Task: Create a due date automation trigger when advanced on, on the wednesday before a card is due add fields with custom field "Resume" set to a number greater or equal to 1 and greater than 10 at 11:00 AM.
Action: Mouse moved to (931, 75)
Screenshot: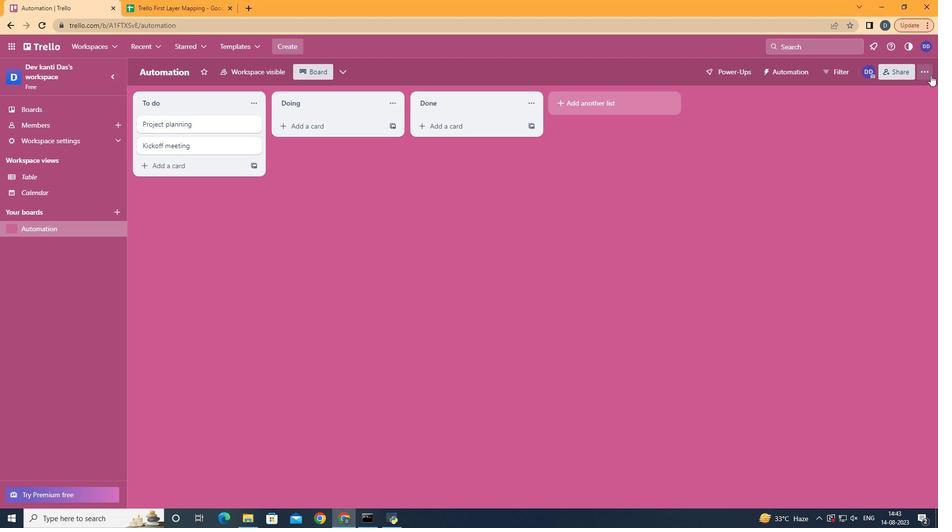 
Action: Mouse pressed left at (931, 75)
Screenshot: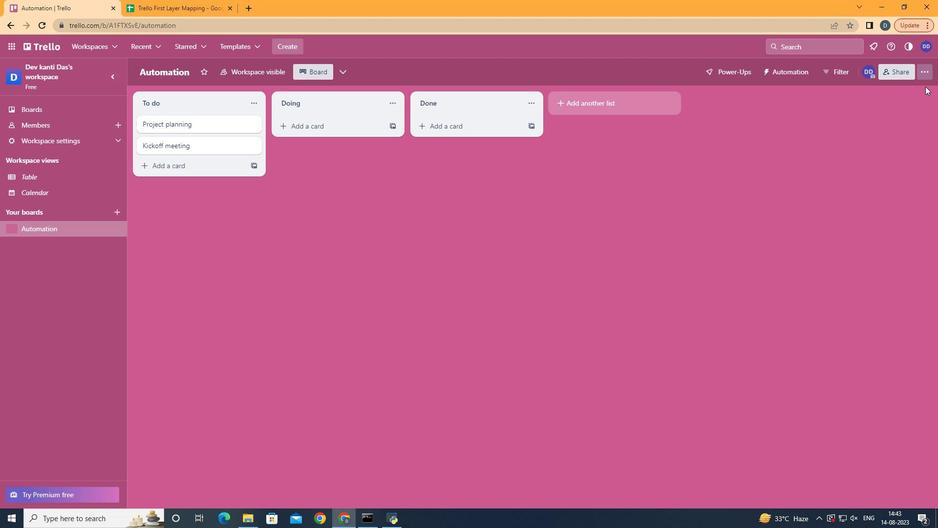 
Action: Mouse moved to (854, 215)
Screenshot: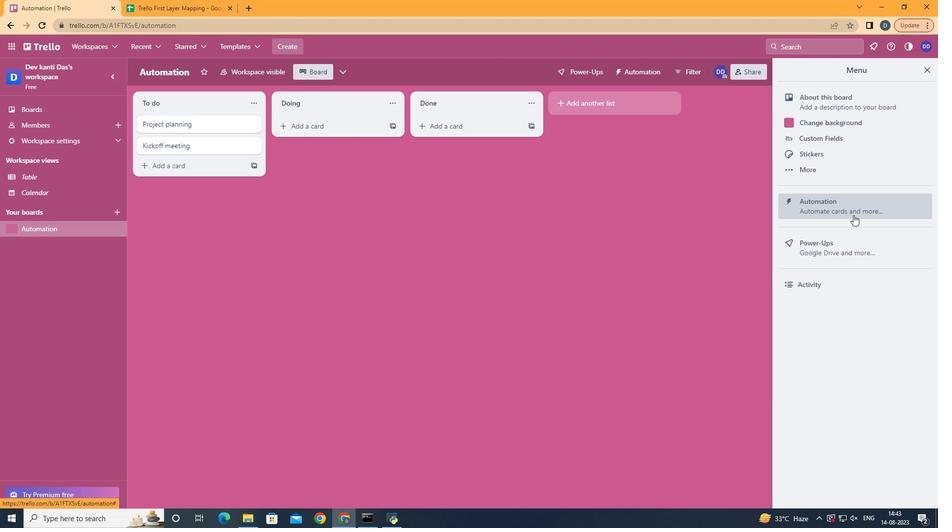 
Action: Mouse pressed left at (854, 215)
Screenshot: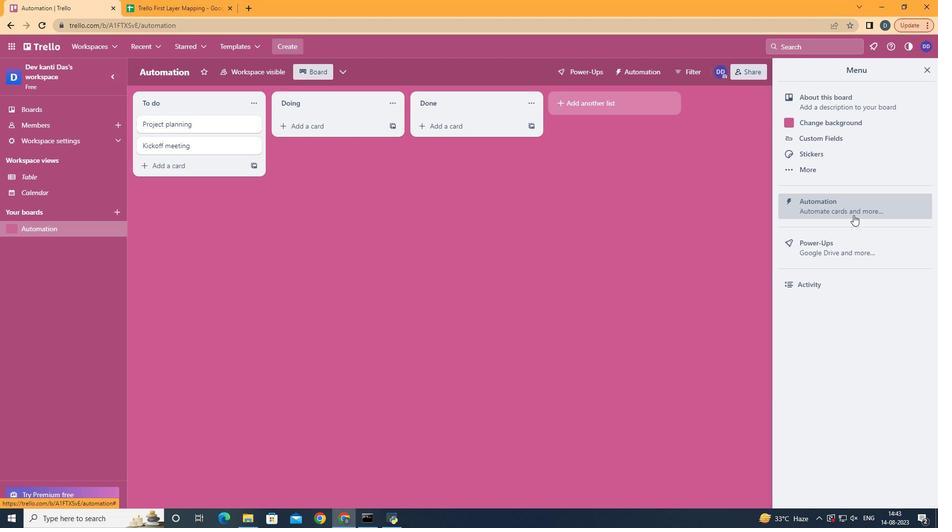 
Action: Mouse moved to (194, 194)
Screenshot: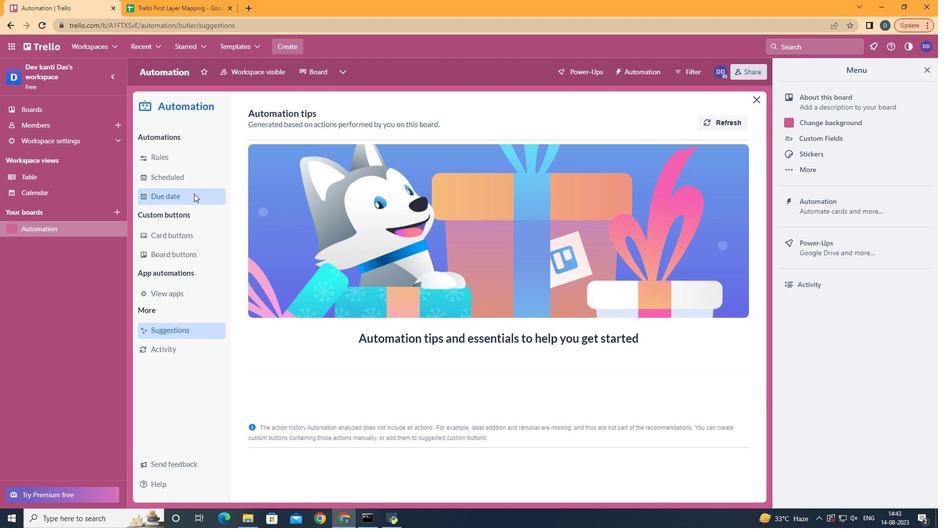 
Action: Mouse pressed left at (194, 194)
Screenshot: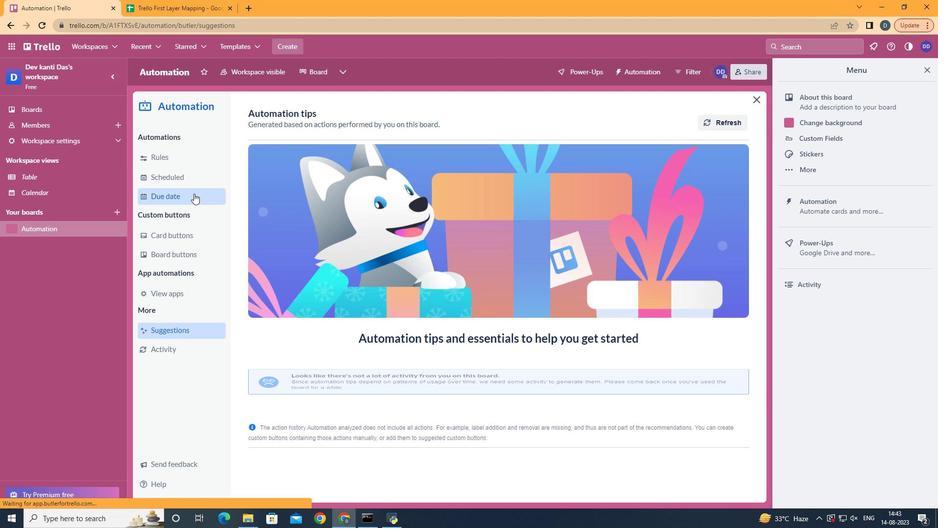 
Action: Mouse moved to (689, 115)
Screenshot: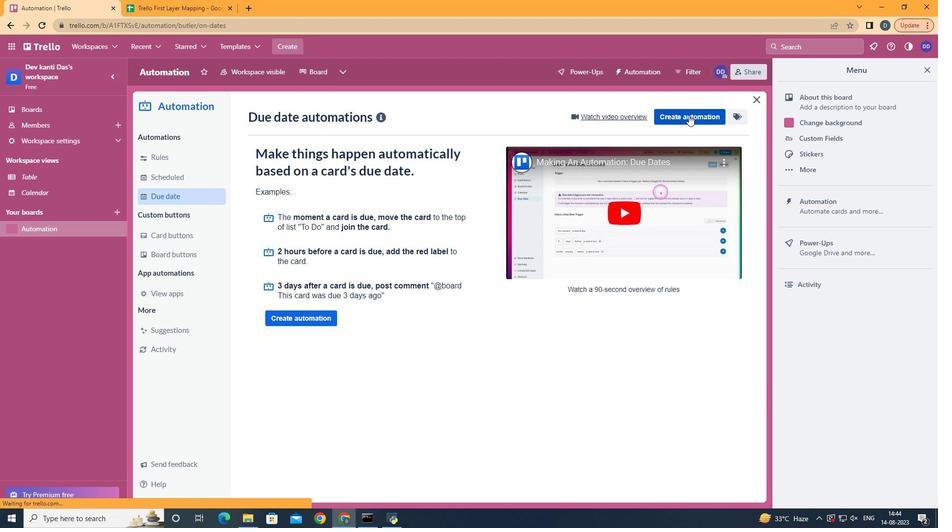 
Action: Mouse pressed left at (689, 115)
Screenshot: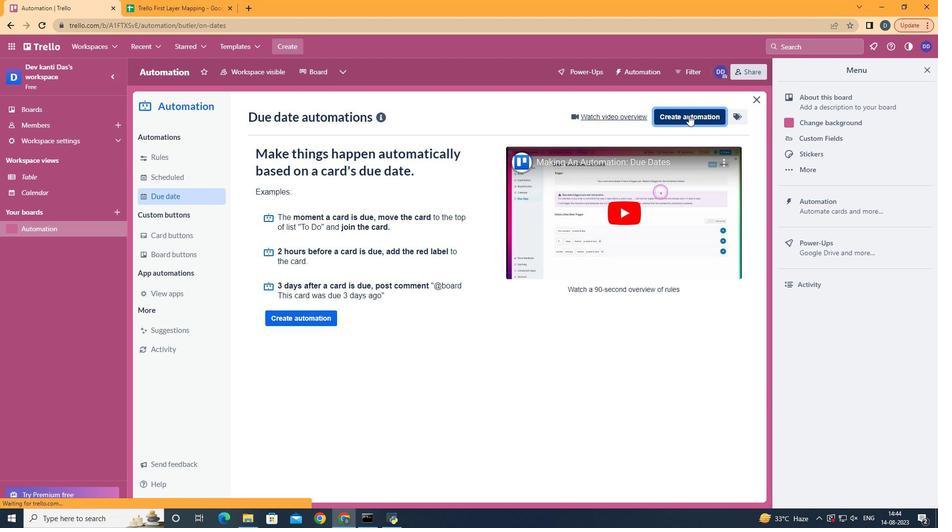 
Action: Mouse moved to (505, 221)
Screenshot: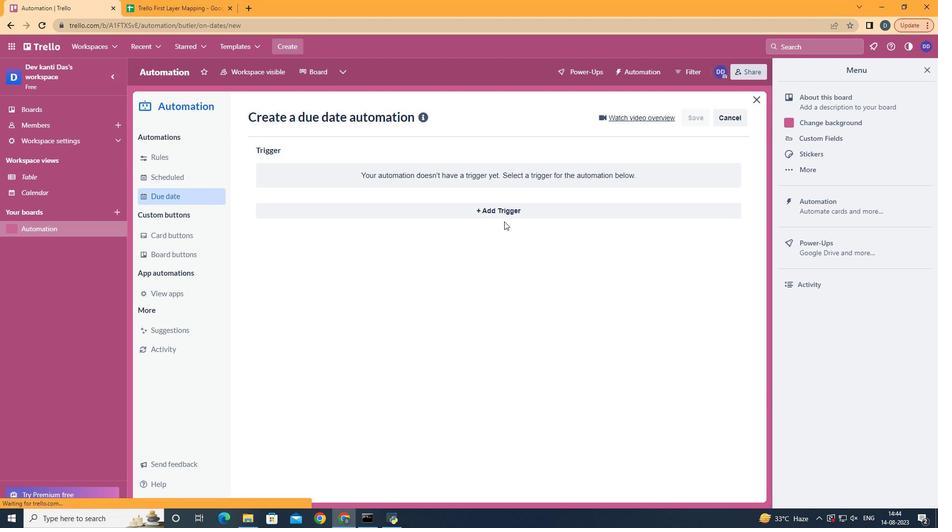 
Action: Mouse pressed left at (505, 221)
Screenshot: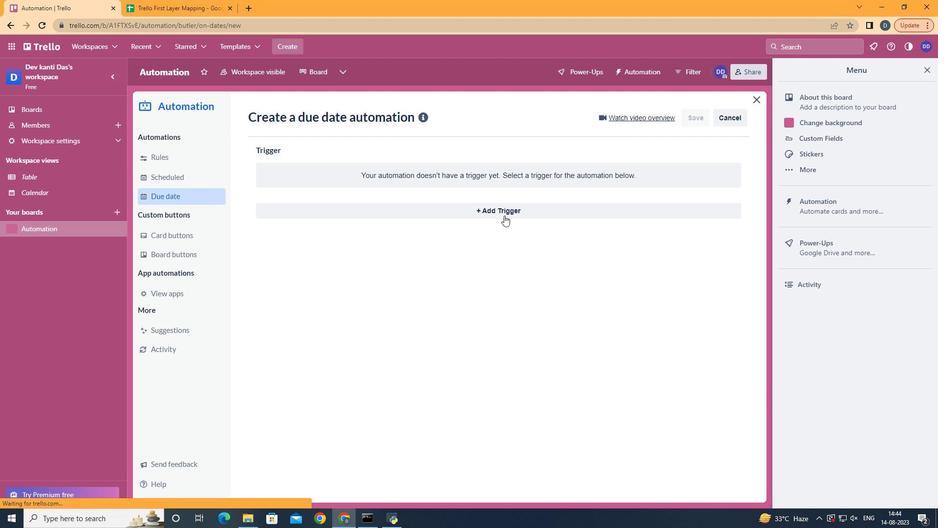 
Action: Mouse moved to (505, 214)
Screenshot: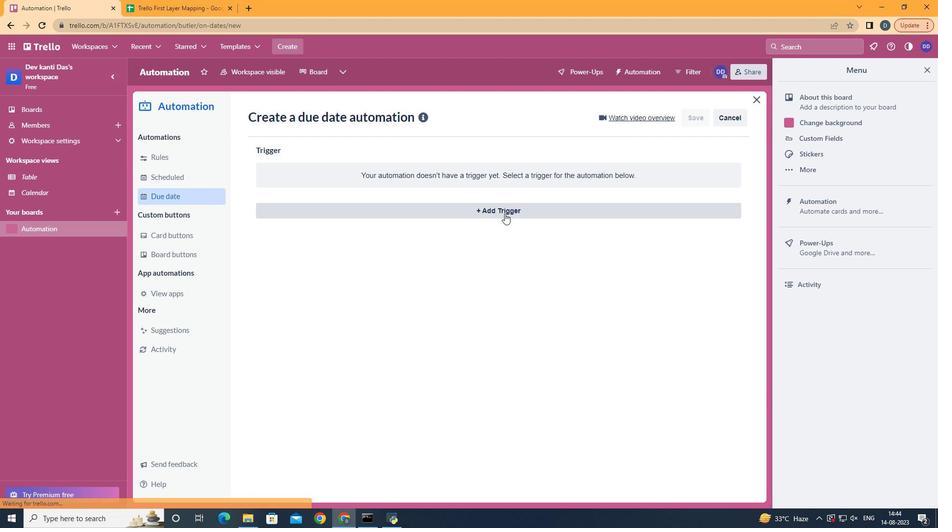 
Action: Mouse pressed left at (505, 214)
Screenshot: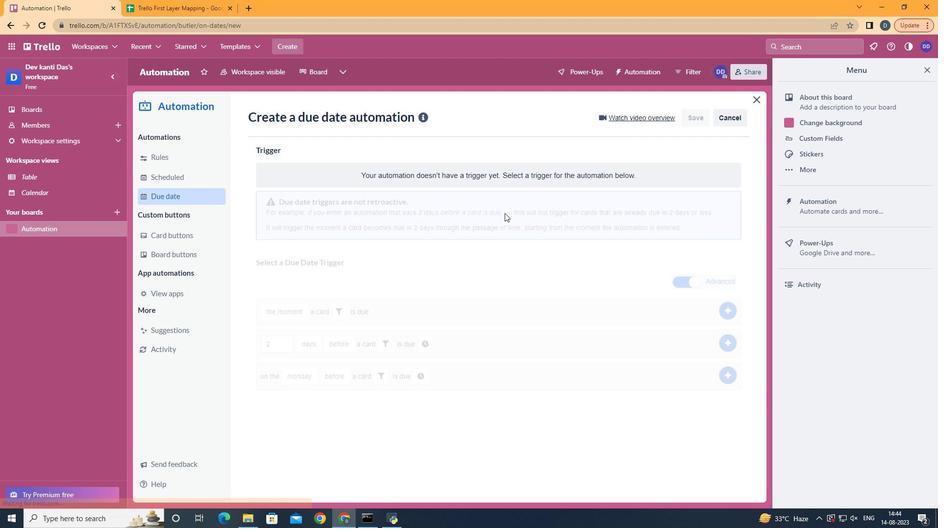 
Action: Mouse moved to (326, 298)
Screenshot: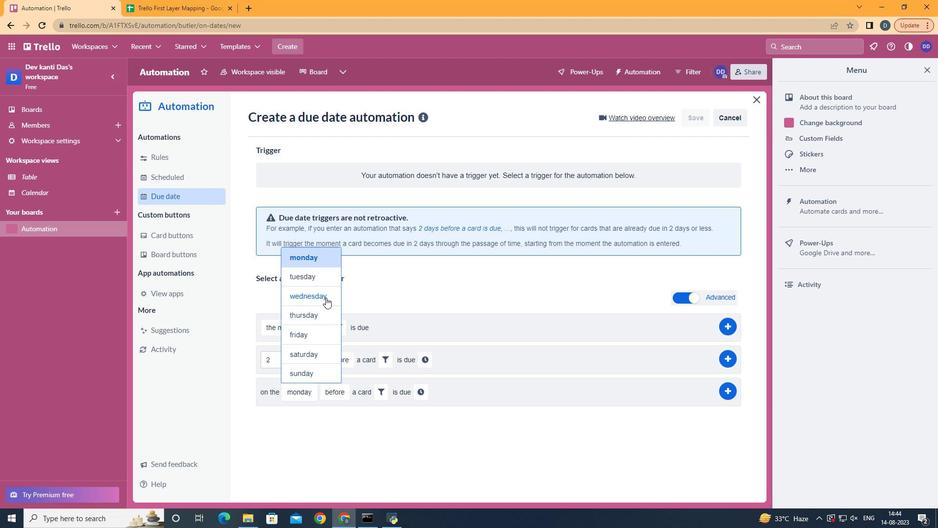 
Action: Mouse pressed left at (326, 298)
Screenshot: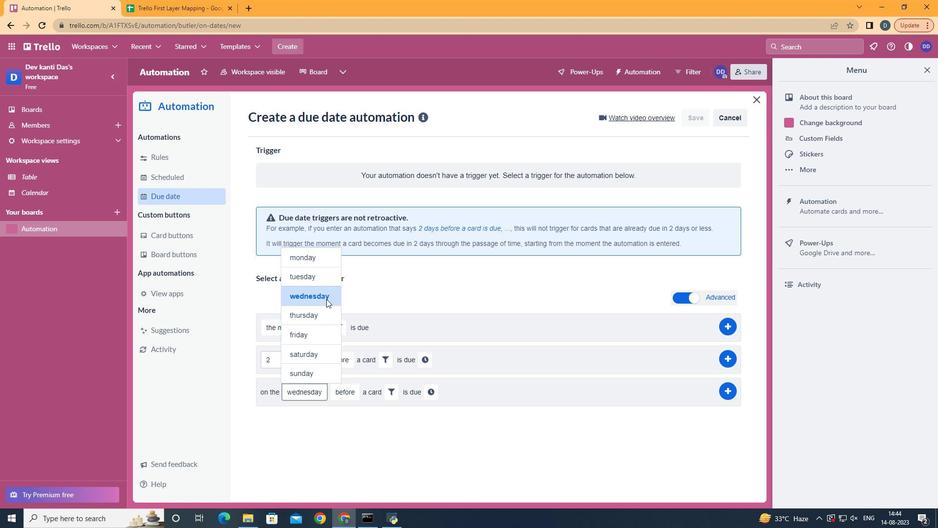 
Action: Mouse moved to (395, 388)
Screenshot: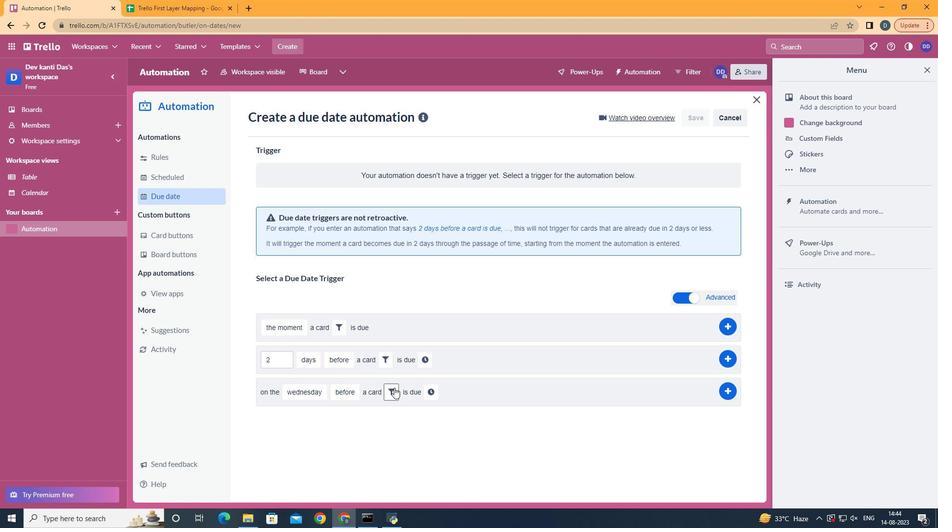 
Action: Mouse pressed left at (395, 388)
Screenshot: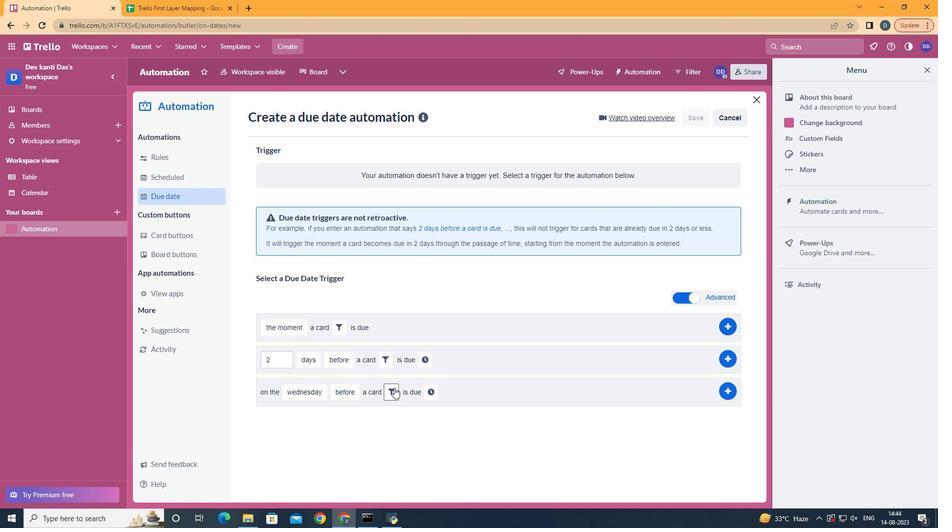 
Action: Mouse moved to (554, 422)
Screenshot: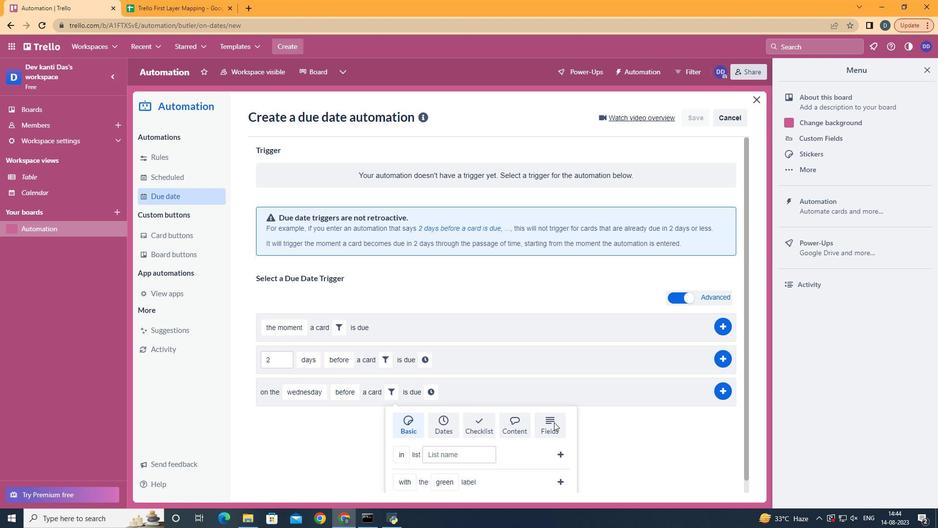 
Action: Mouse pressed left at (554, 422)
Screenshot: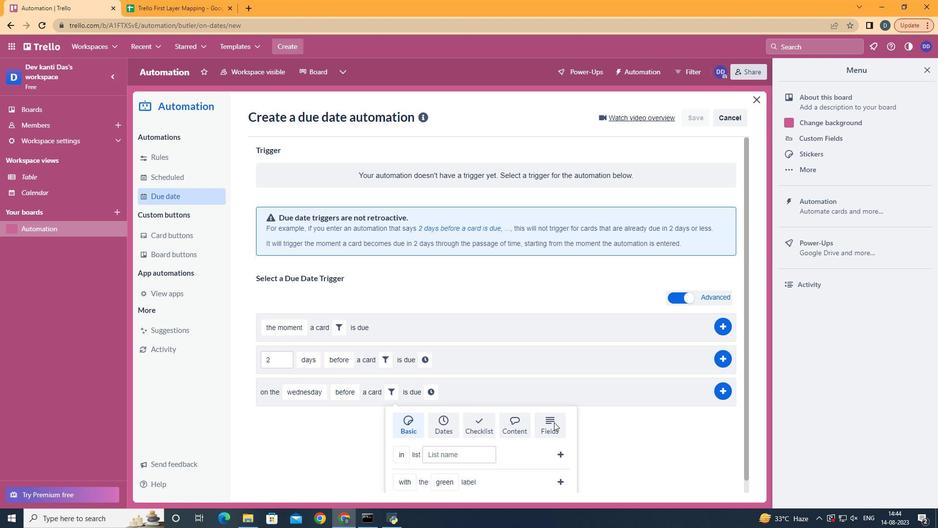 
Action: Mouse moved to (554, 422)
Screenshot: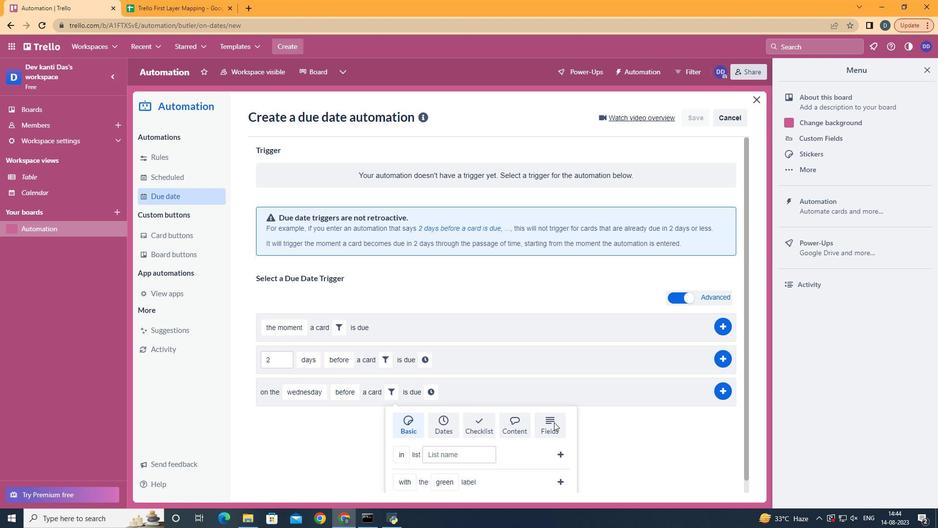 
Action: Mouse scrolled (554, 422) with delta (0, 0)
Screenshot: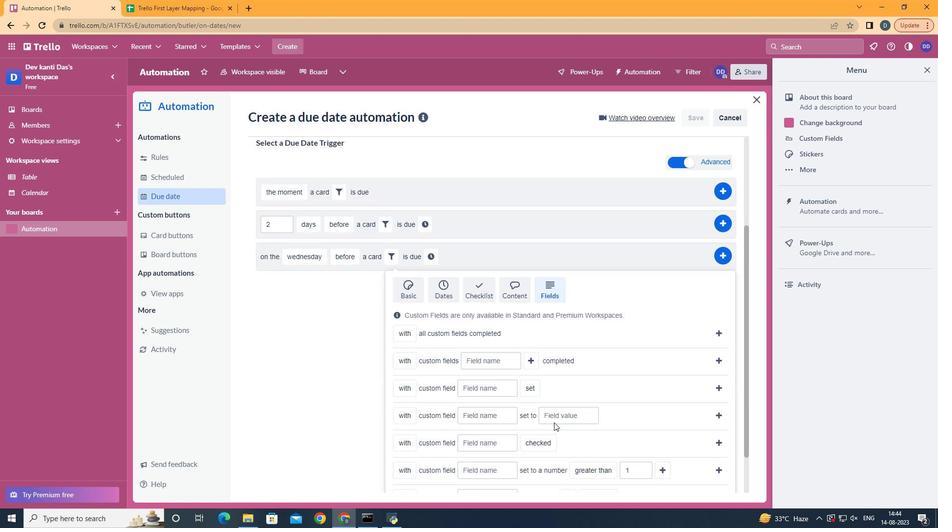 
Action: Mouse scrolled (554, 422) with delta (0, 0)
Screenshot: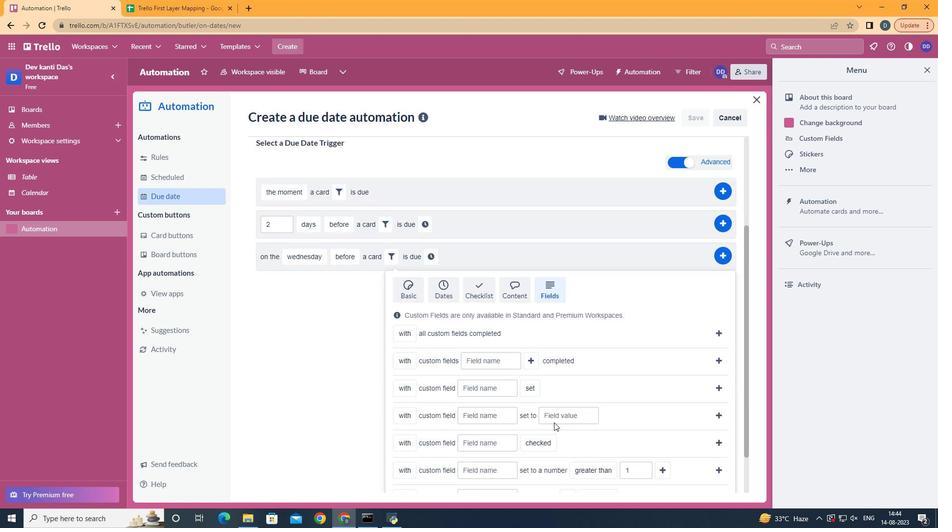 
Action: Mouse scrolled (554, 422) with delta (0, 0)
Screenshot: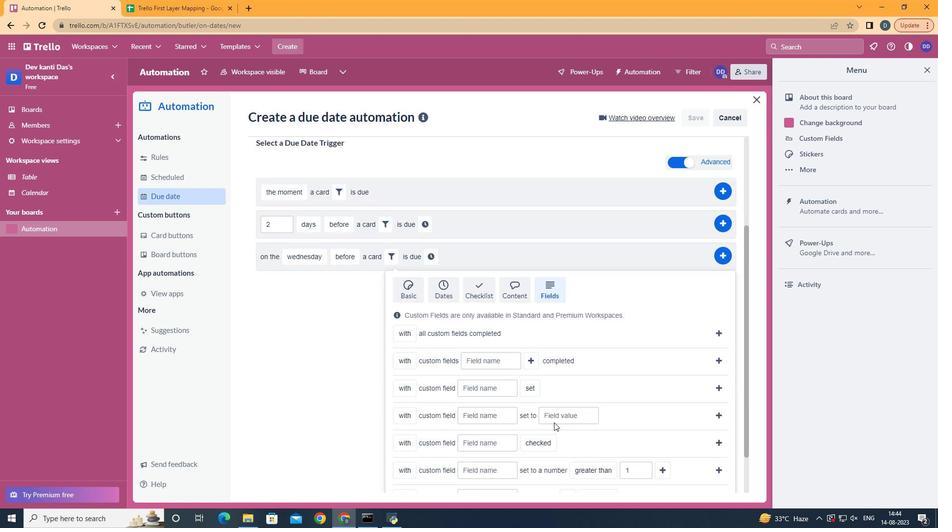 
Action: Mouse scrolled (554, 422) with delta (0, 0)
Screenshot: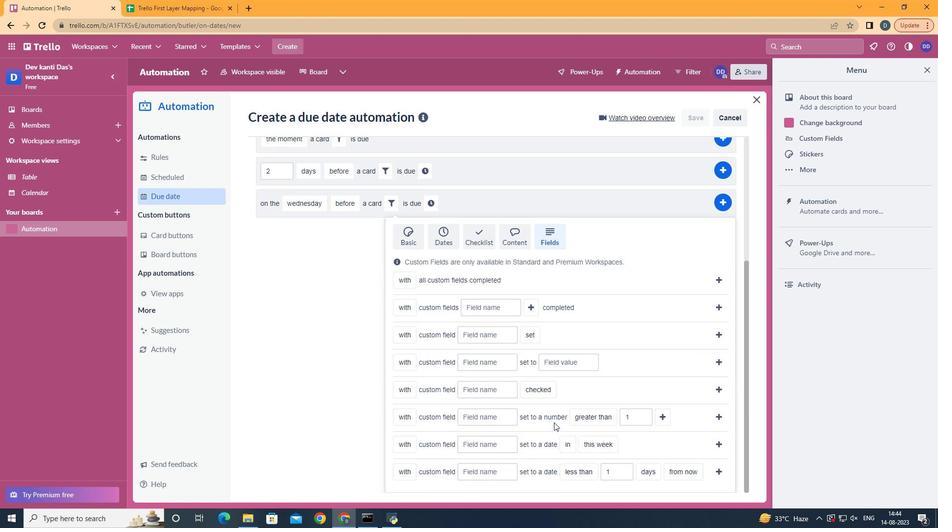 
Action: Mouse scrolled (554, 422) with delta (0, 0)
Screenshot: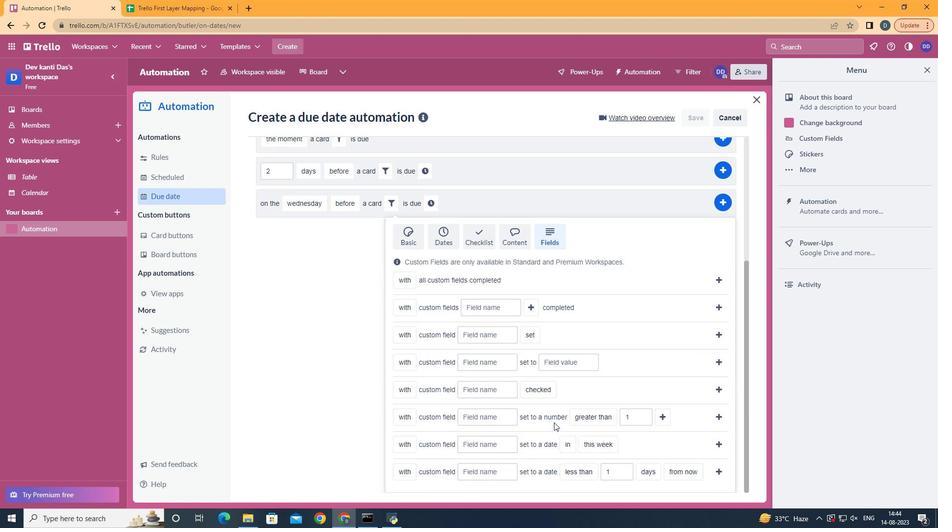 
Action: Mouse moved to (499, 413)
Screenshot: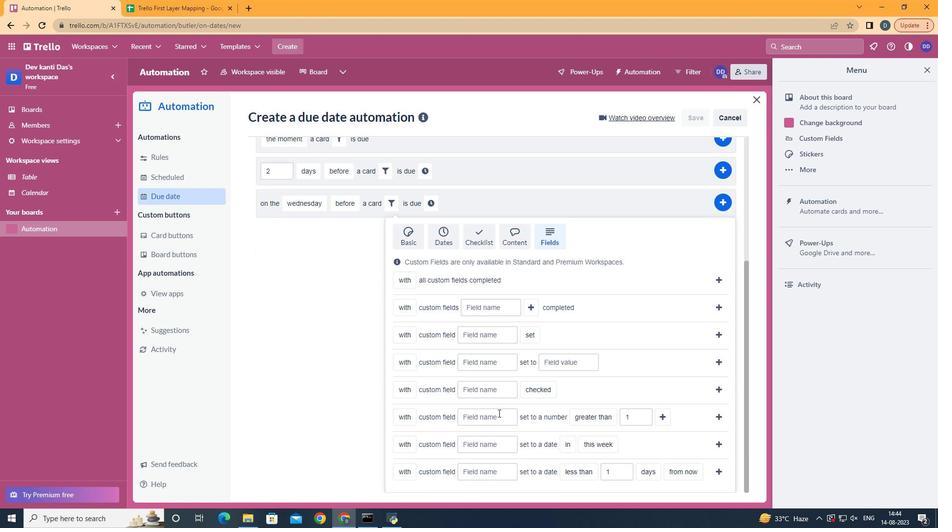 
Action: Mouse pressed left at (499, 413)
Screenshot: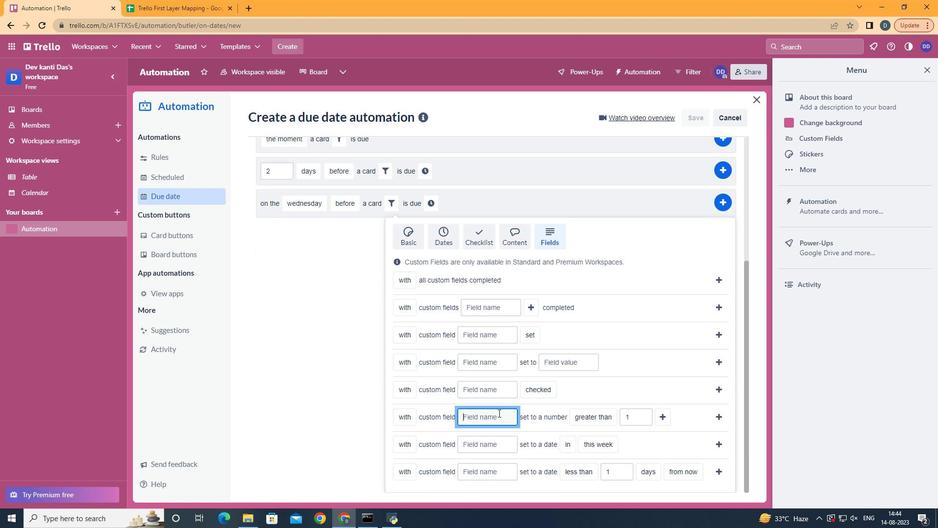 
Action: Key pressed <Key.shift>Resume
Screenshot: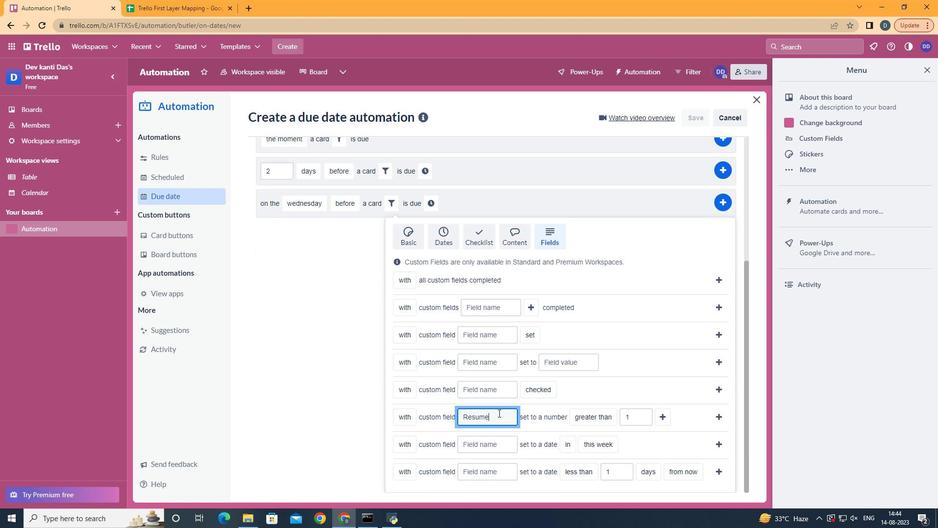 
Action: Mouse moved to (611, 365)
Screenshot: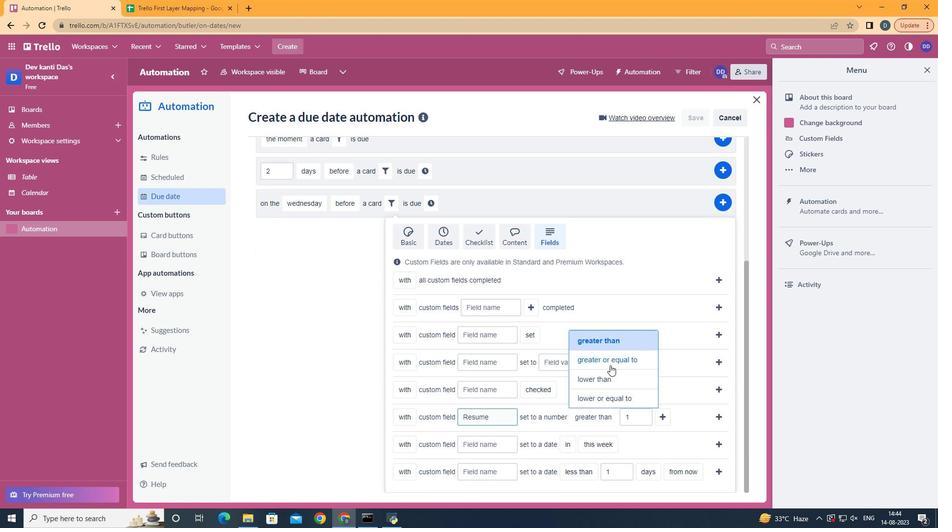 
Action: Mouse pressed left at (611, 365)
Screenshot: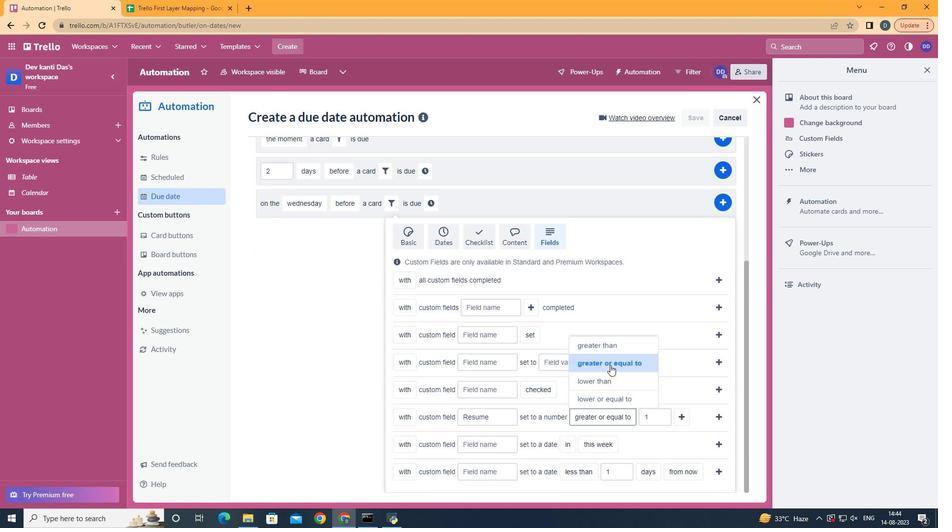 
Action: Mouse moved to (678, 413)
Screenshot: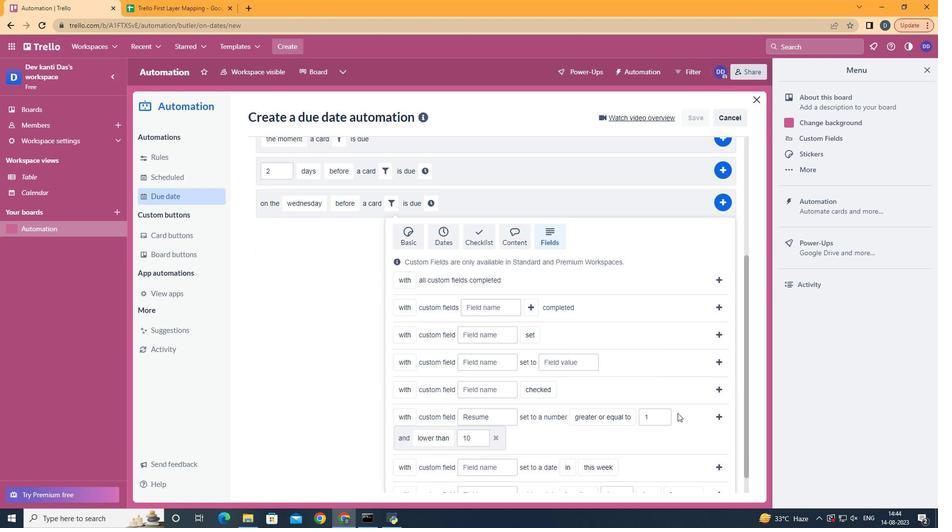 
Action: Mouse pressed left at (678, 413)
Screenshot: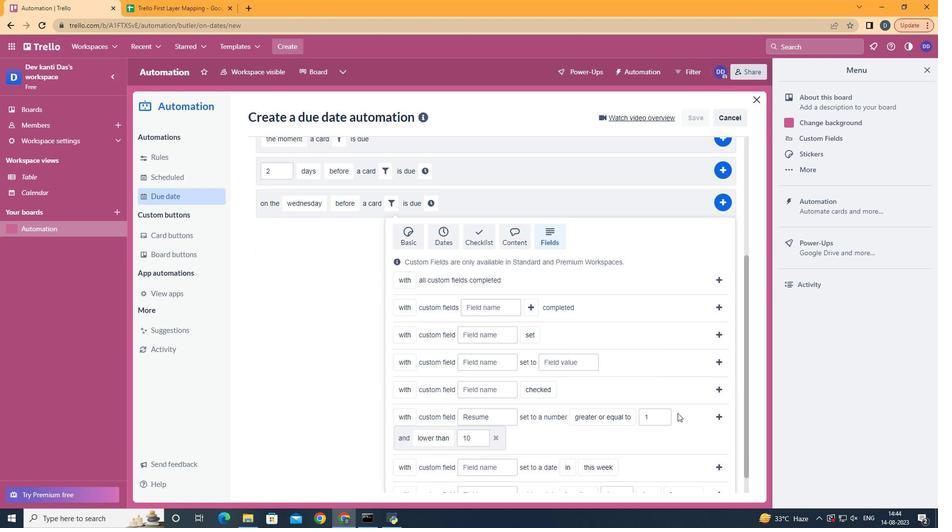 
Action: Mouse moved to (465, 405)
Screenshot: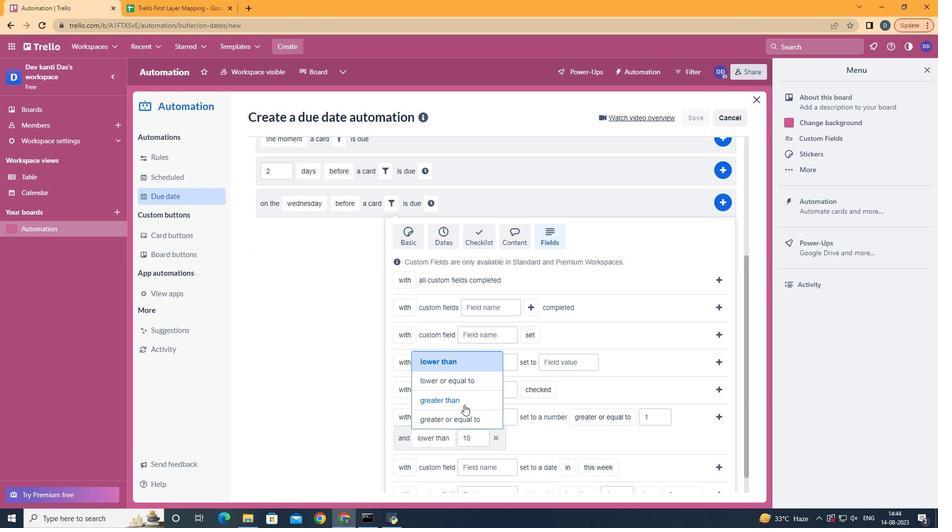 
Action: Mouse pressed left at (465, 405)
Screenshot: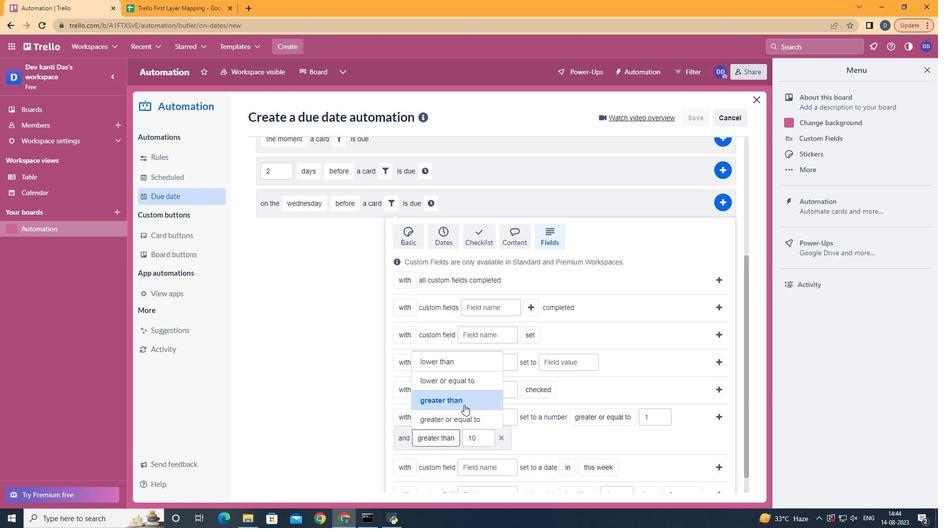 
Action: Mouse moved to (716, 415)
Screenshot: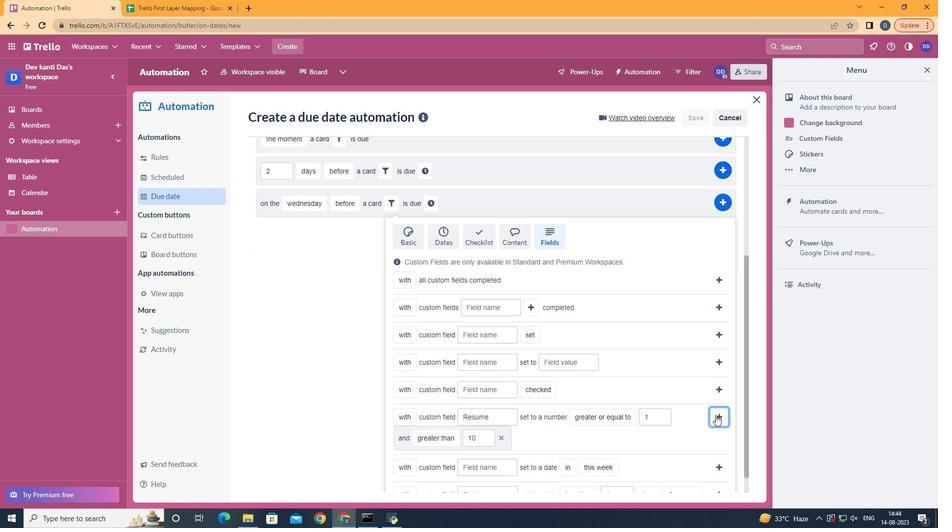 
Action: Mouse pressed left at (716, 415)
Screenshot: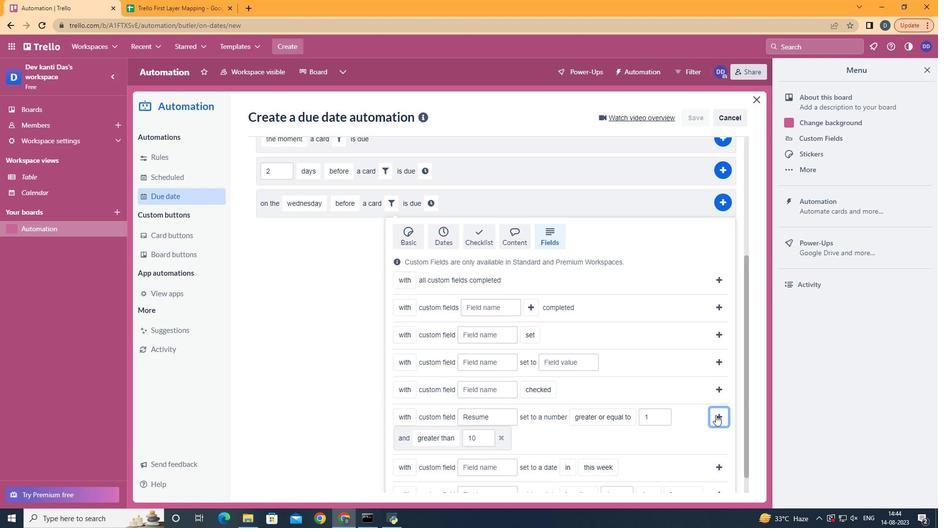 
Action: Mouse moved to (272, 406)
Screenshot: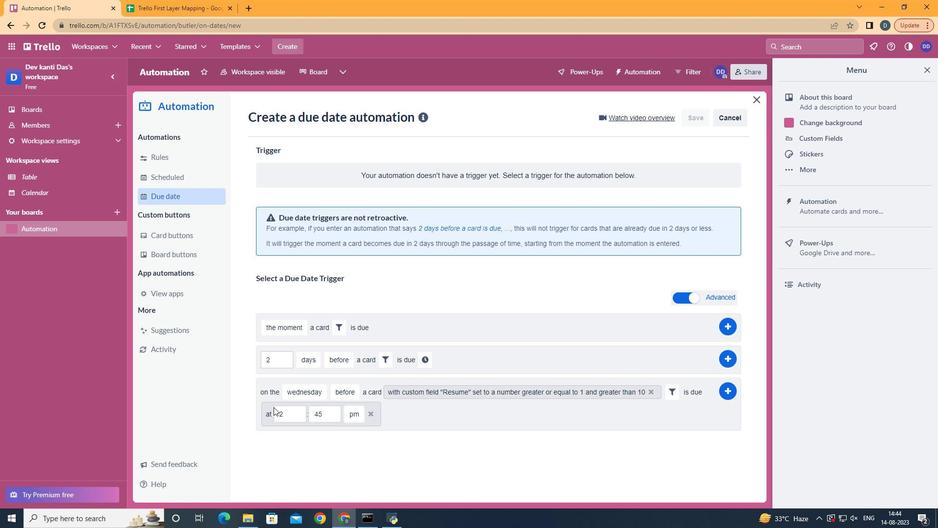 
Action: Mouse pressed left at (272, 406)
Screenshot: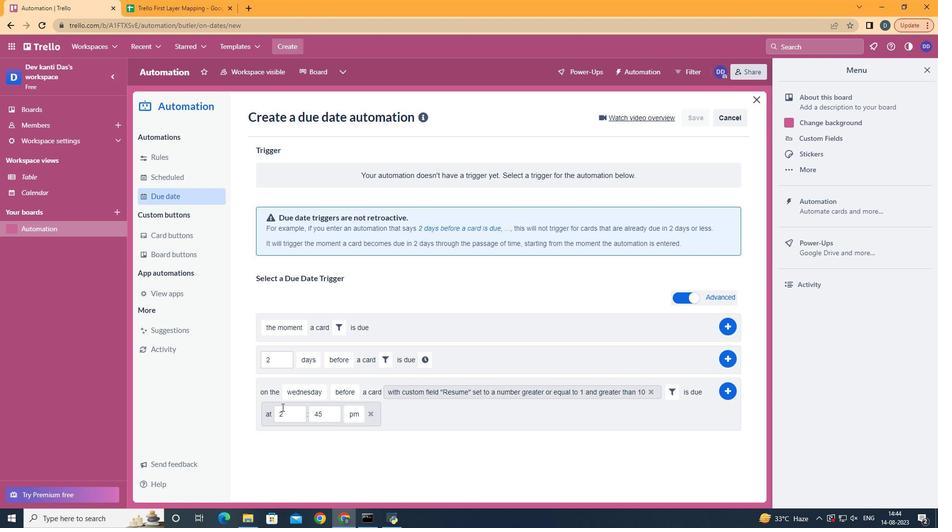 
Action: Mouse moved to (295, 407)
Screenshot: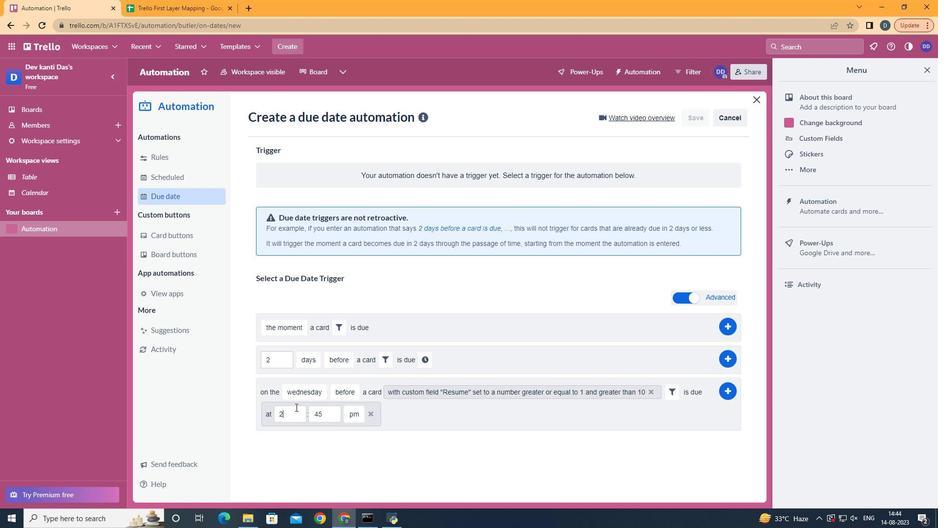 
Action: Mouse pressed left at (295, 407)
Screenshot: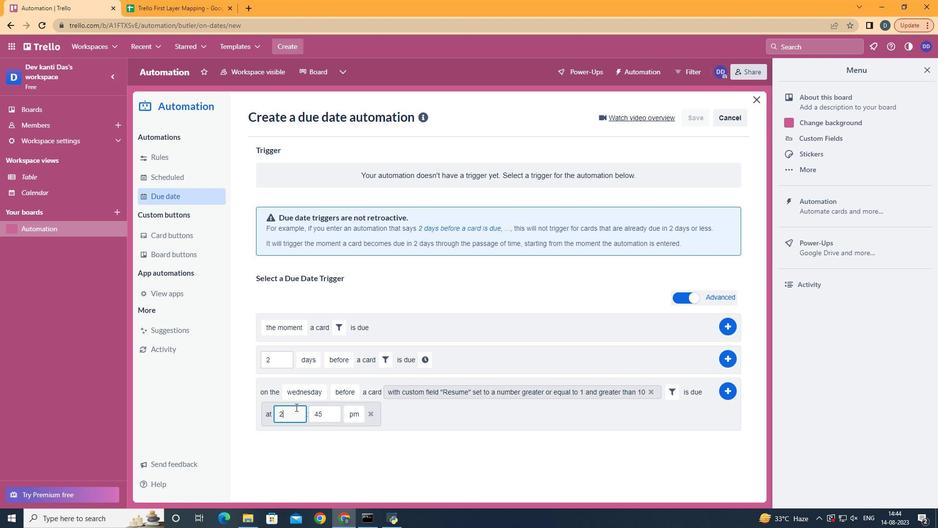 
Action: Mouse moved to (296, 407)
Screenshot: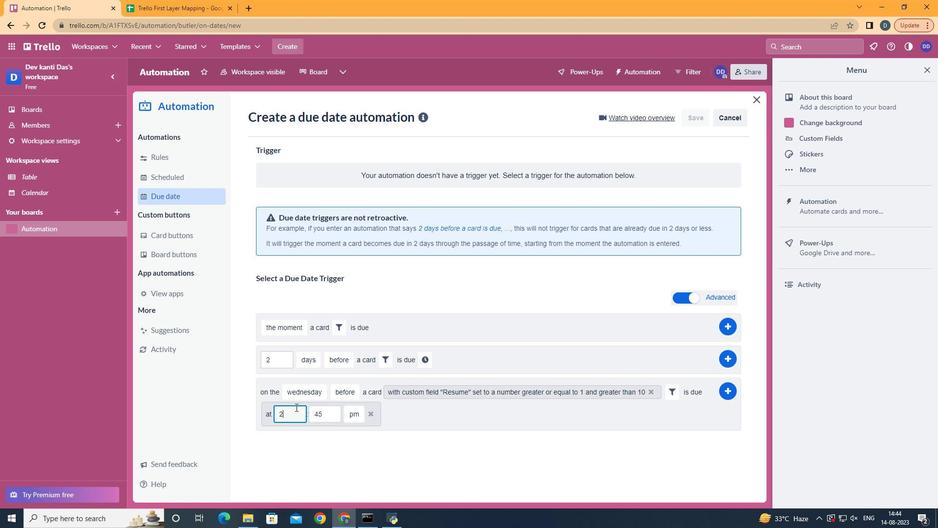 
Action: Key pressed <Key.backspace>11
Screenshot: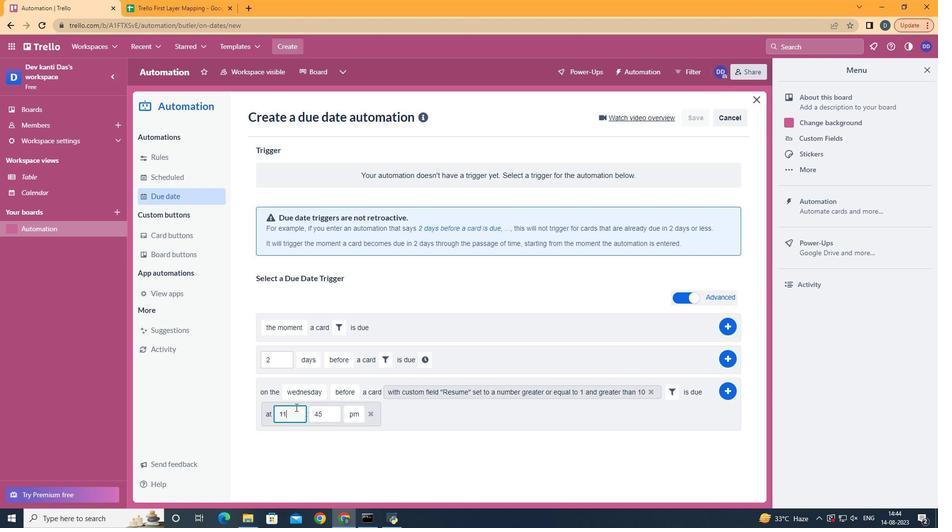 
Action: Mouse moved to (336, 418)
Screenshot: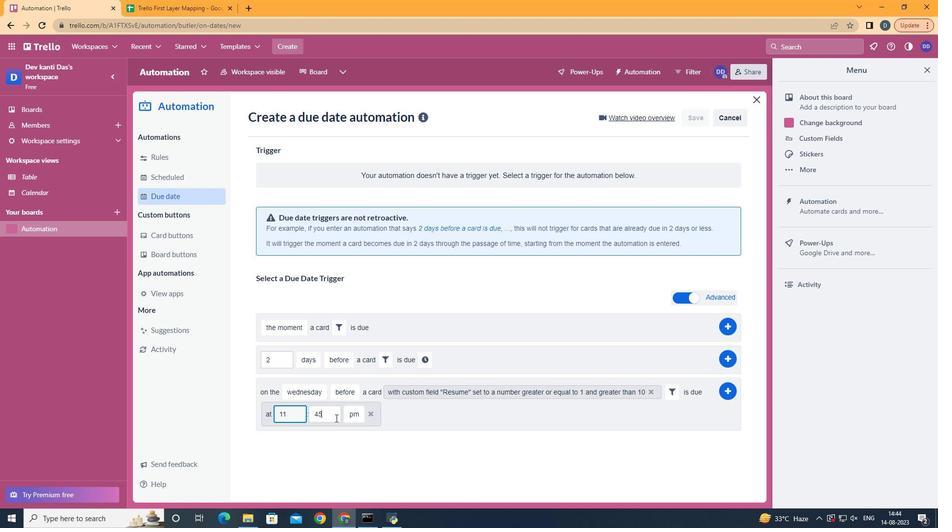 
Action: Mouse pressed left at (336, 418)
Screenshot: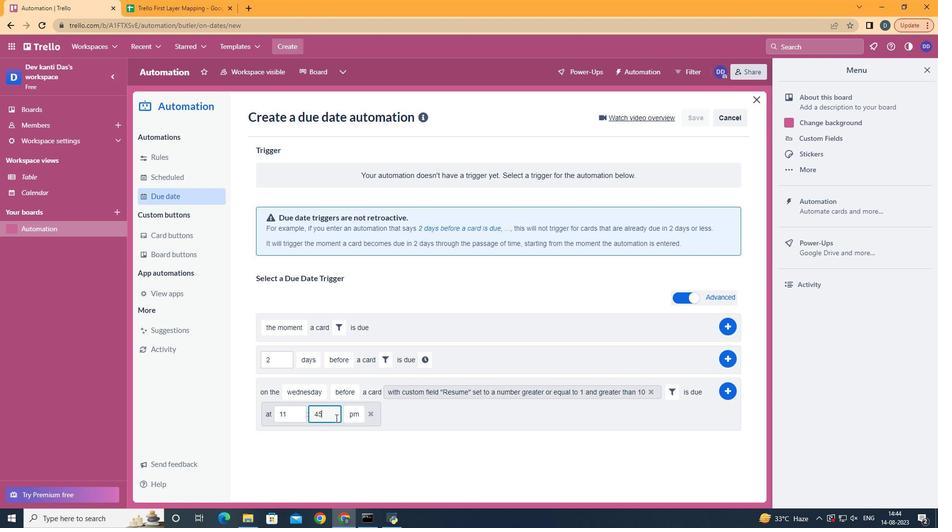 
Action: Mouse moved to (336, 419)
Screenshot: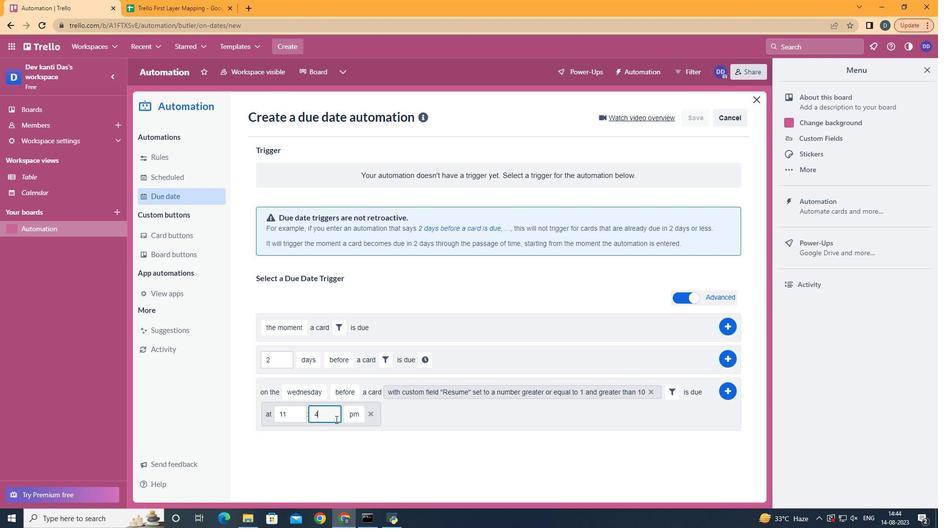 
Action: Key pressed <Key.backspace>
Screenshot: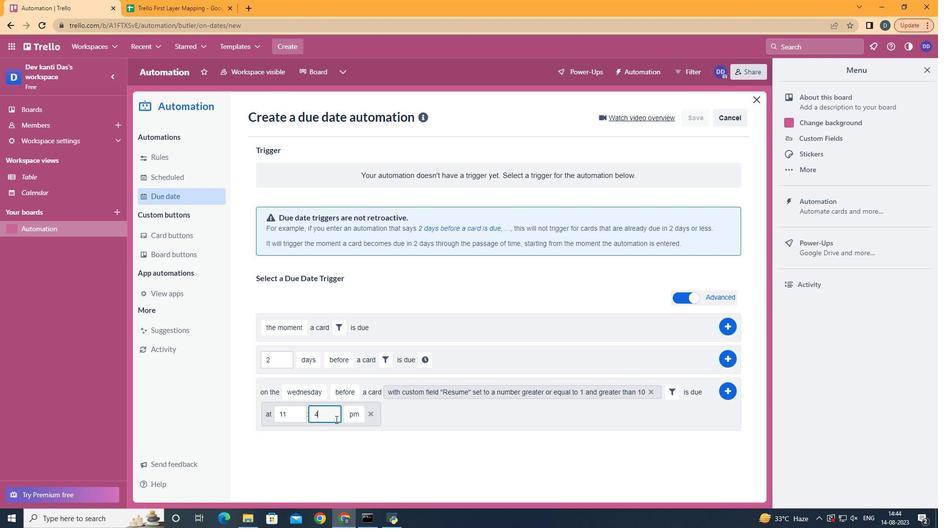 
Action: Mouse moved to (336, 420)
Screenshot: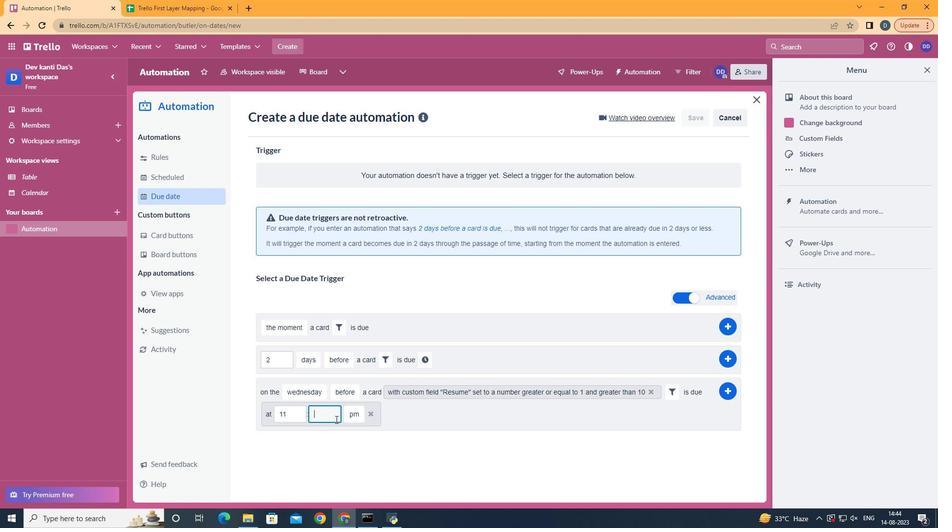 
Action: Key pressed <Key.backspace>00
Screenshot: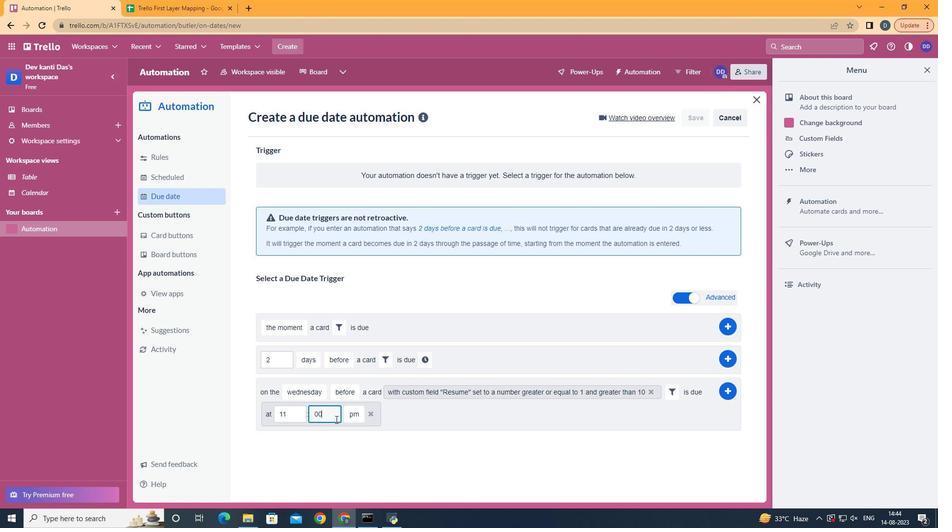 
Action: Mouse moved to (353, 433)
Screenshot: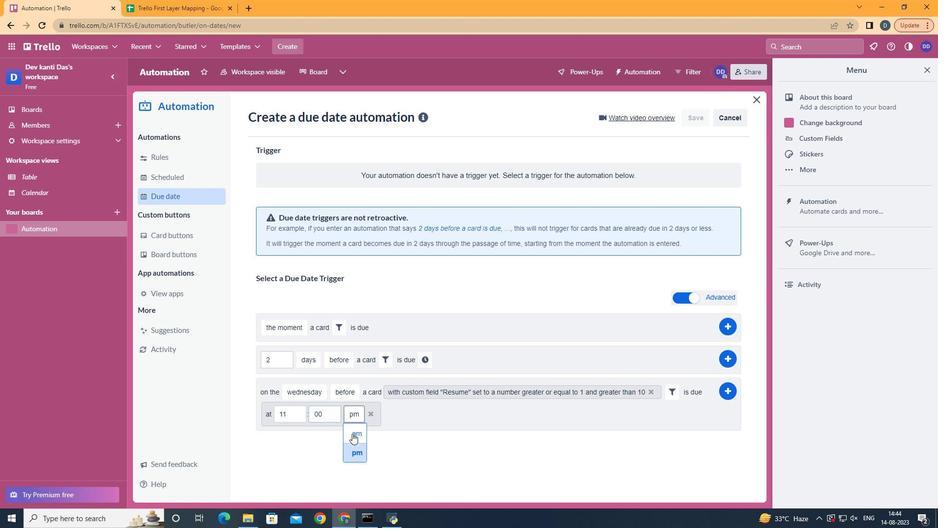 
Action: Mouse pressed left at (353, 433)
Screenshot: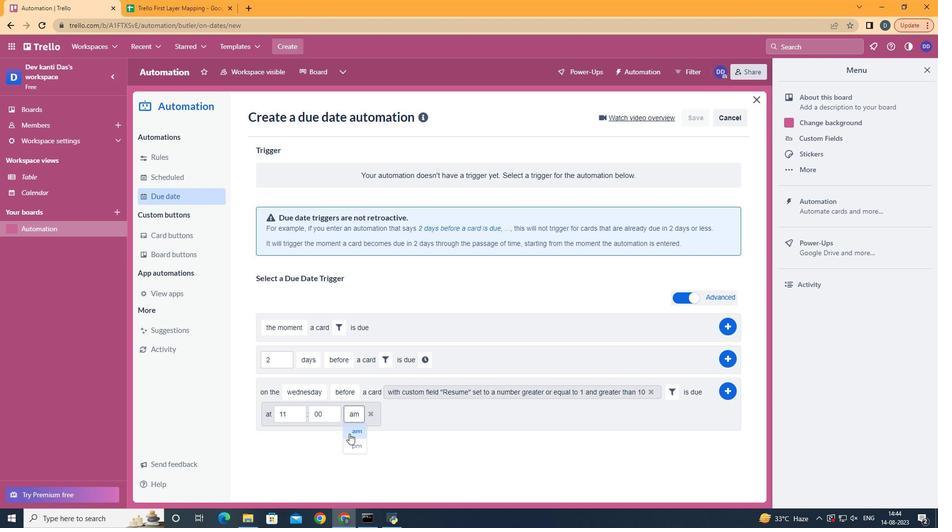 
Action: Mouse moved to (729, 388)
Screenshot: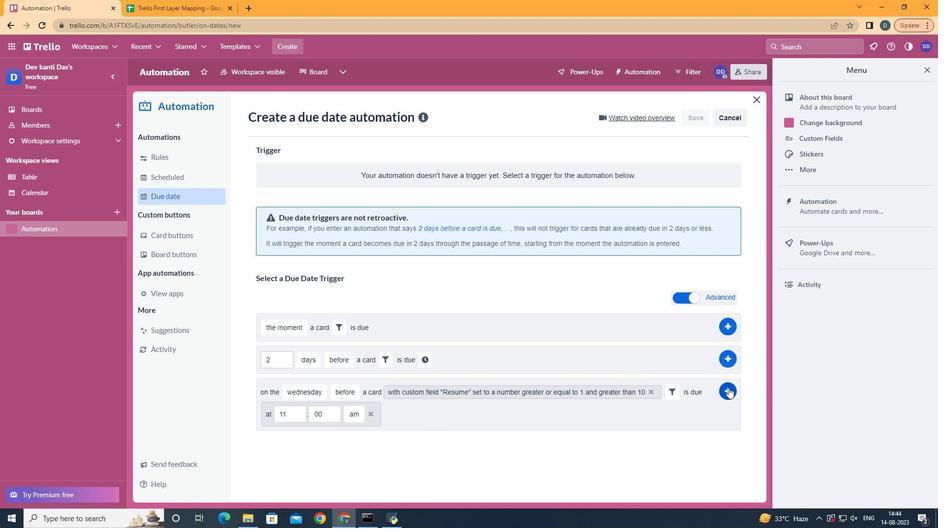 
Action: Mouse pressed left at (729, 388)
Screenshot: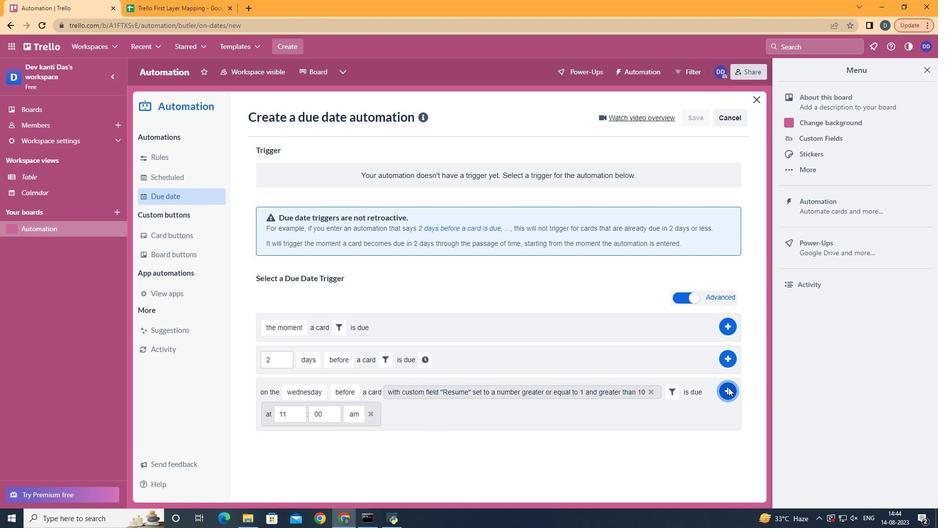 
